 Task: Create a due date automation trigger when advanced on, on the tuesday after a card is due add fields with custom field "Resume" set to a number greater or equal to 1 and greater or equal to 10 at 11:00 AM.
Action: Mouse moved to (978, 78)
Screenshot: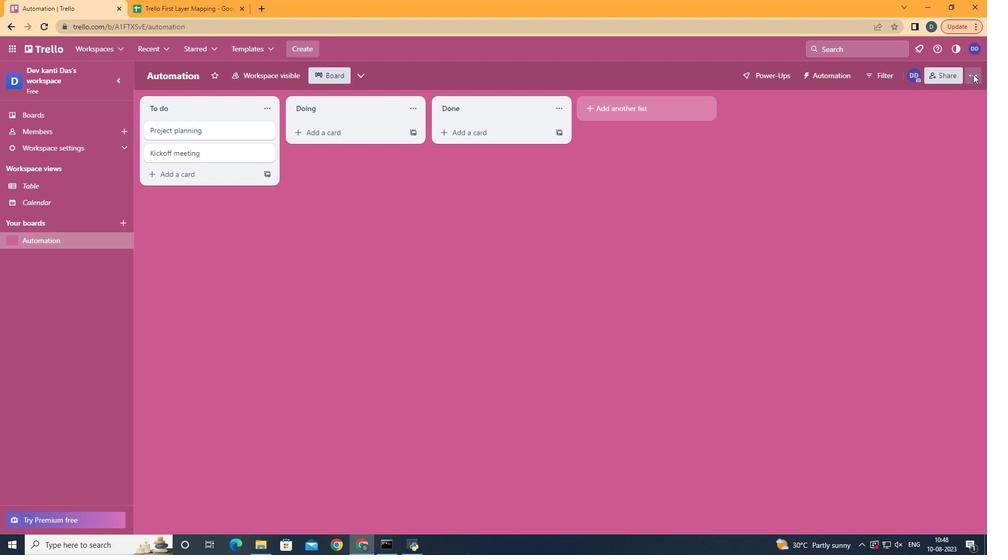 
Action: Mouse pressed left at (978, 78)
Screenshot: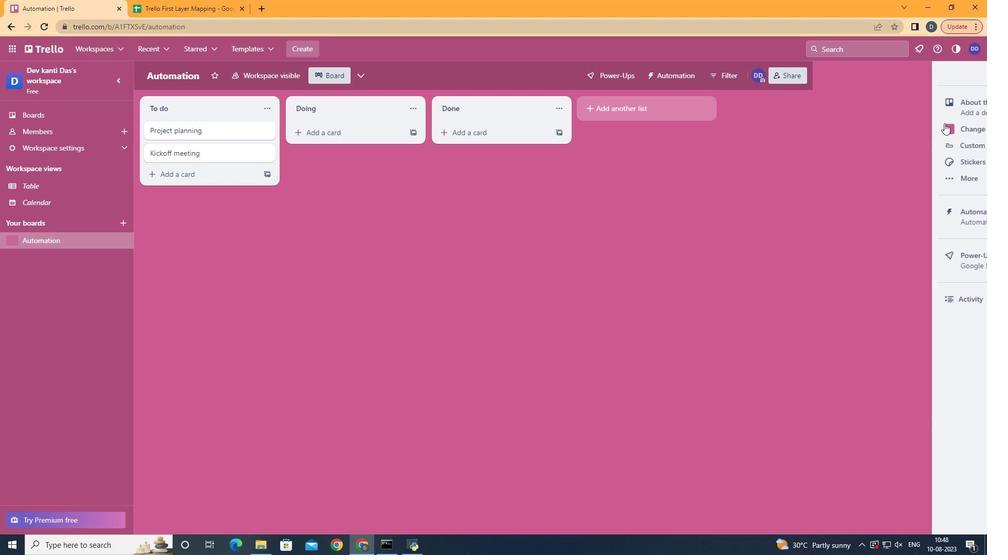 
Action: Mouse moved to (875, 233)
Screenshot: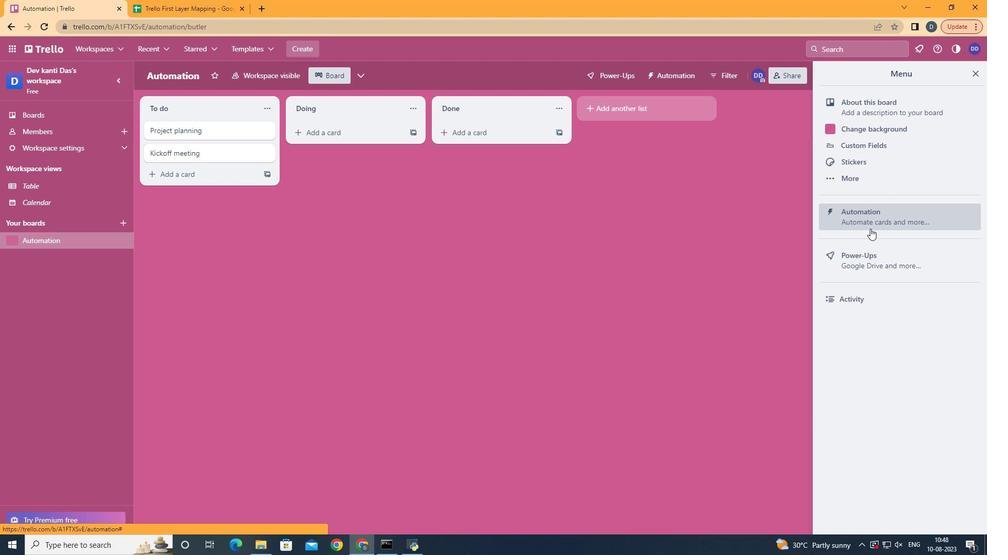 
Action: Mouse pressed left at (875, 233)
Screenshot: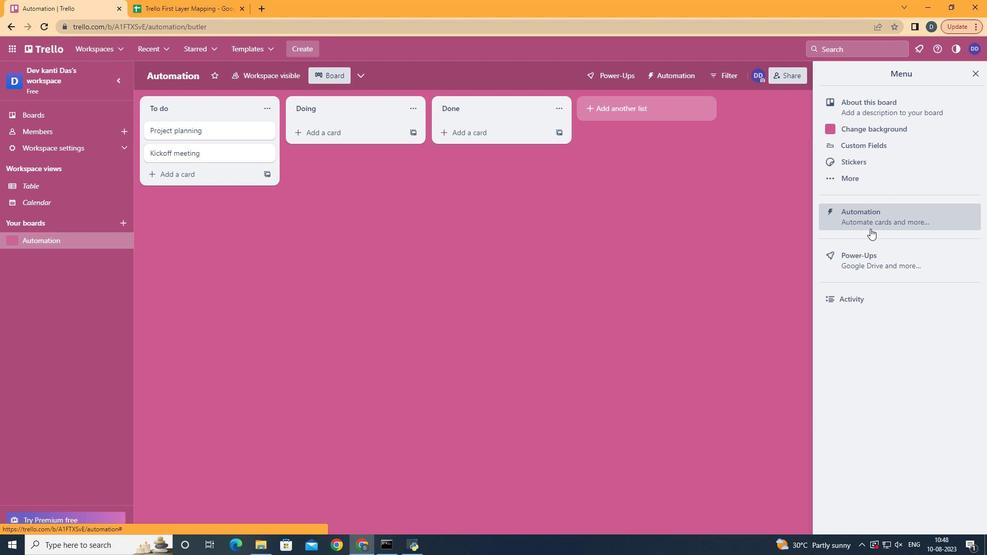 
Action: Mouse moved to (167, 207)
Screenshot: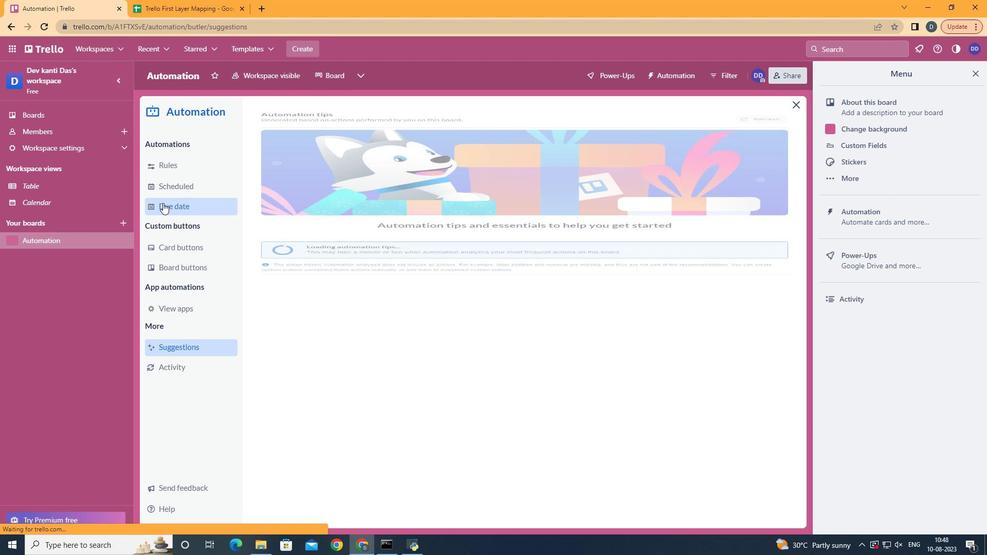 
Action: Mouse pressed left at (167, 207)
Screenshot: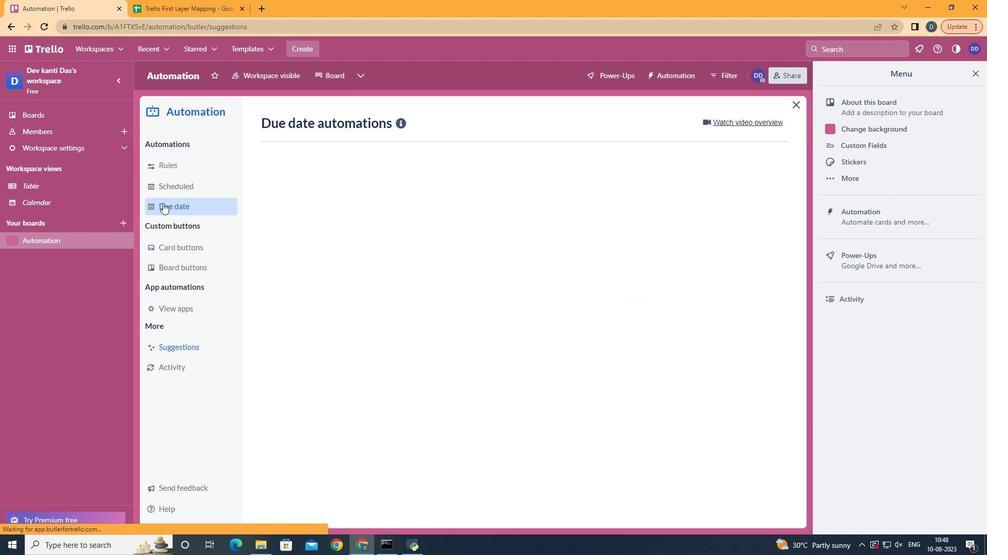 
Action: Mouse moved to (718, 126)
Screenshot: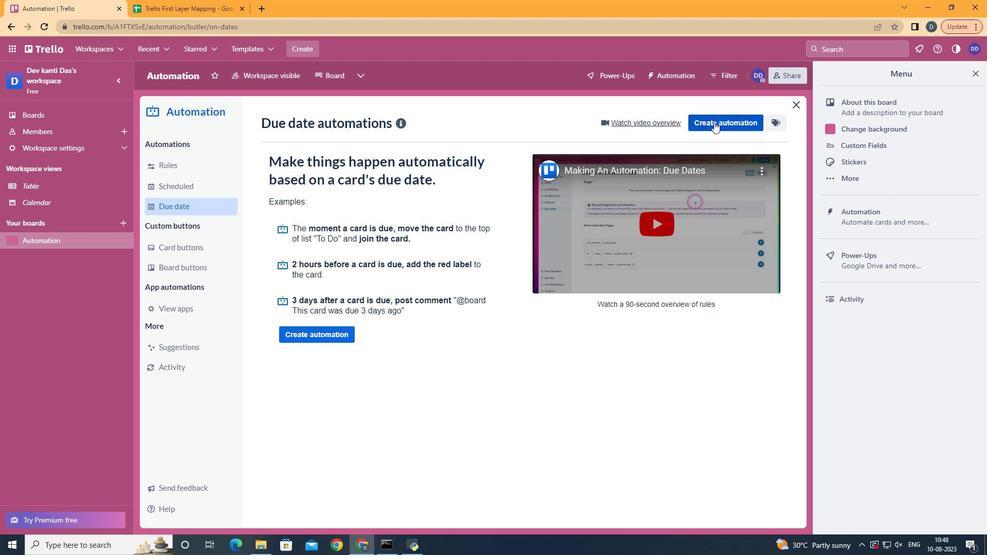 
Action: Mouse pressed left at (718, 126)
Screenshot: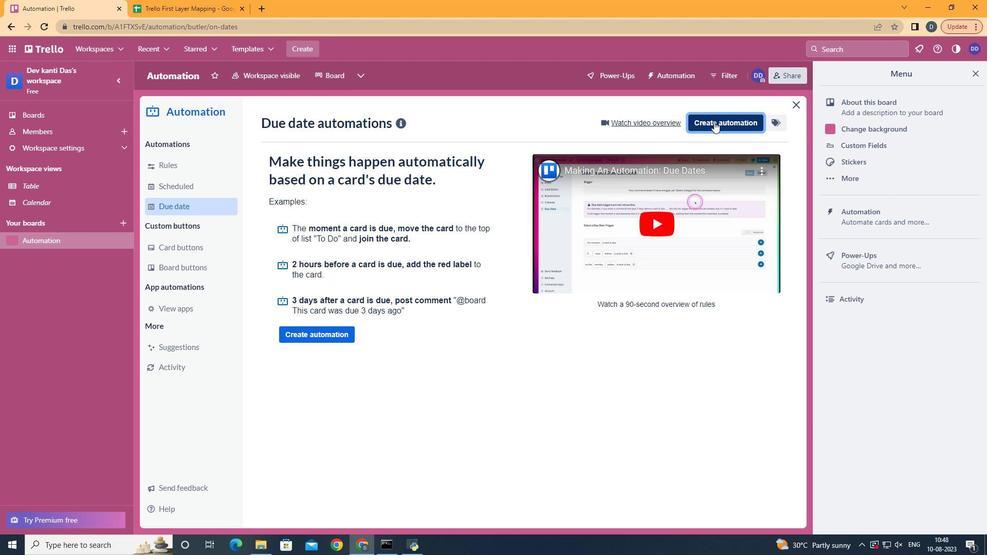 
Action: Mouse moved to (576, 222)
Screenshot: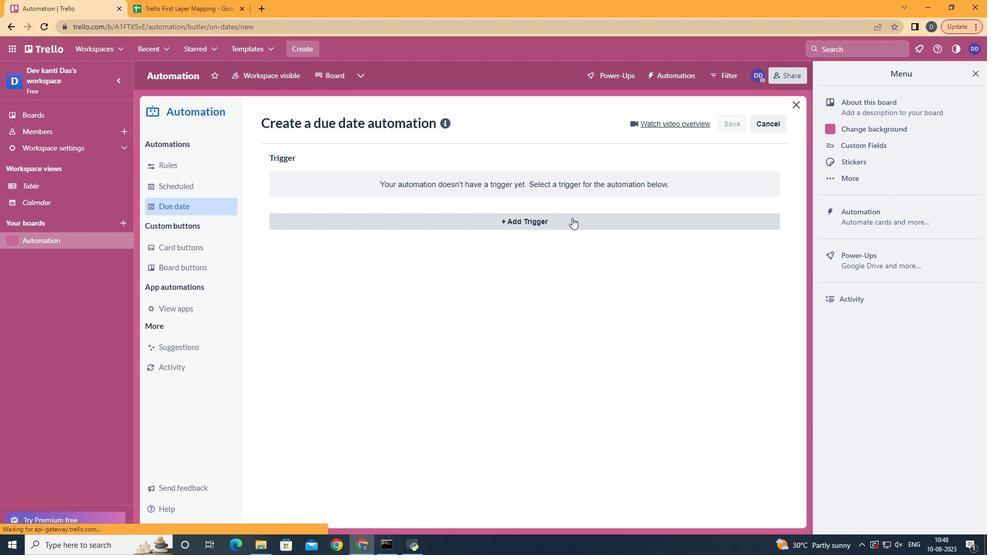 
Action: Mouse pressed left at (576, 222)
Screenshot: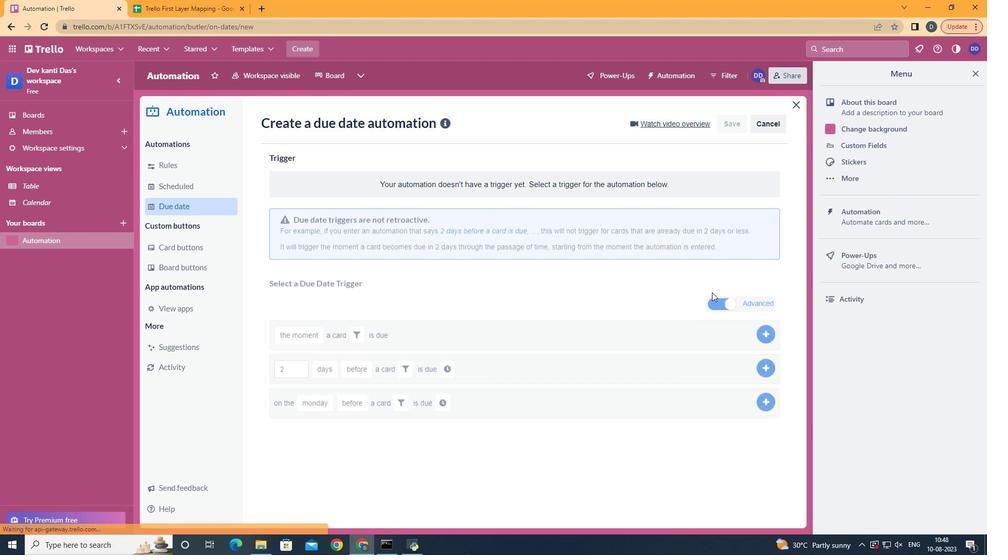 
Action: Mouse moved to (339, 294)
Screenshot: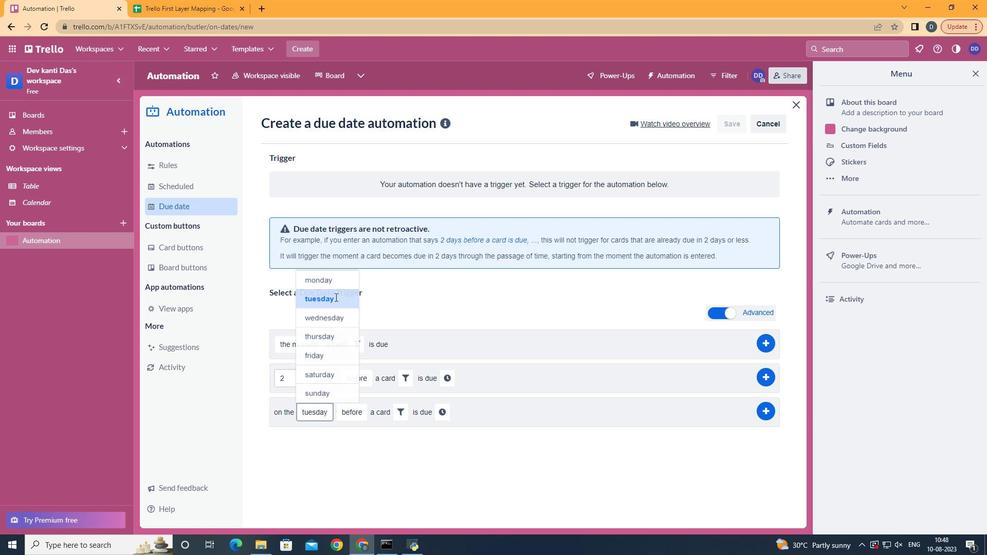 
Action: Mouse pressed left at (339, 294)
Screenshot: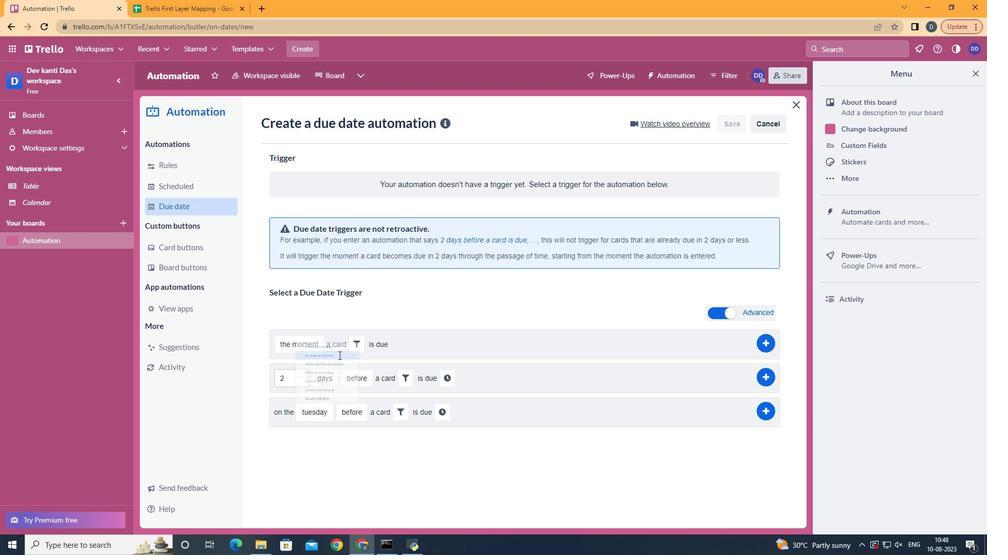 
Action: Mouse moved to (357, 455)
Screenshot: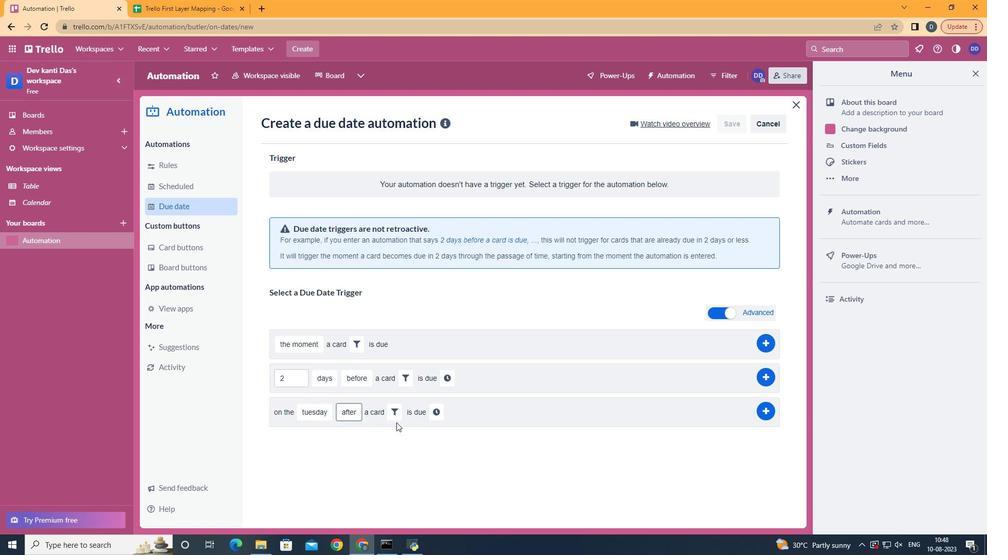 
Action: Mouse pressed left at (357, 455)
Screenshot: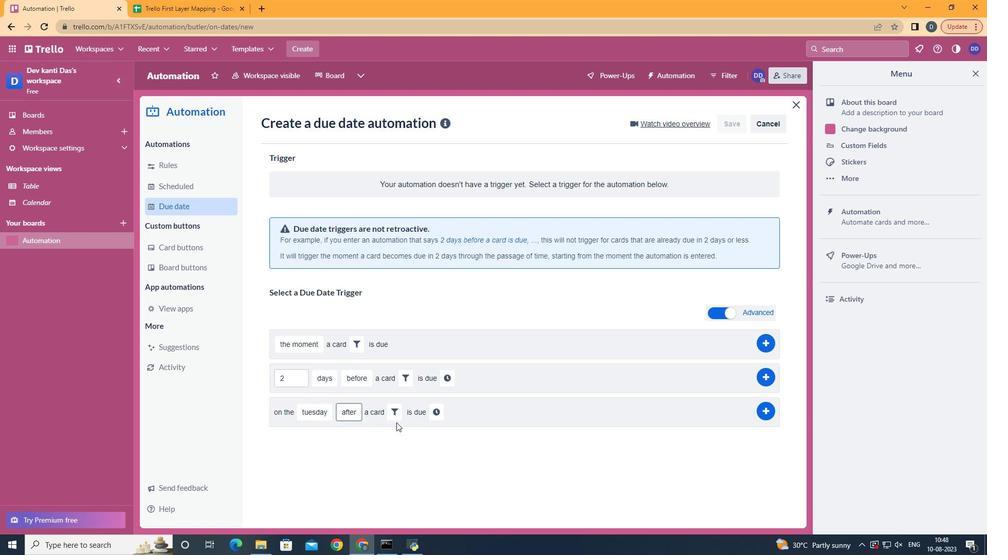 
Action: Mouse moved to (405, 417)
Screenshot: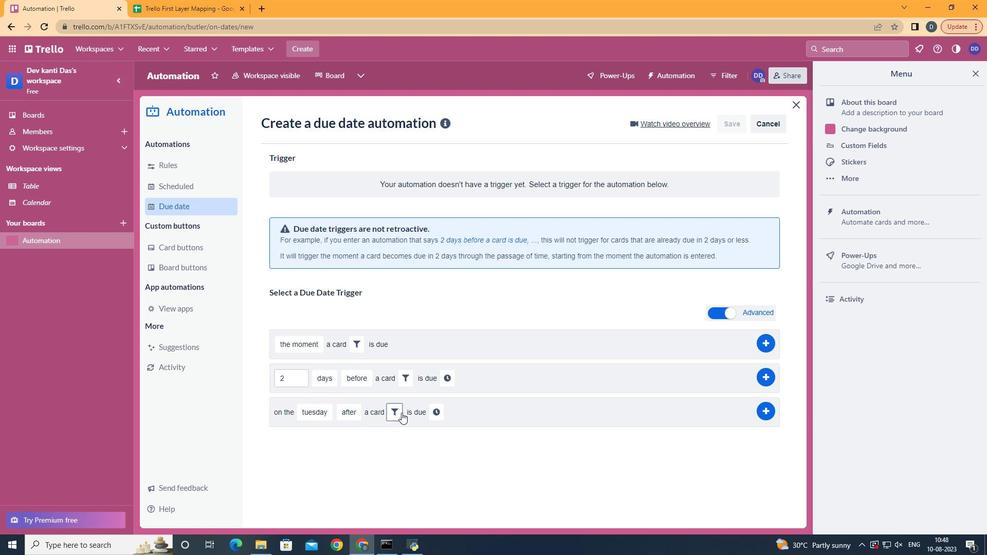 
Action: Mouse pressed left at (405, 417)
Screenshot: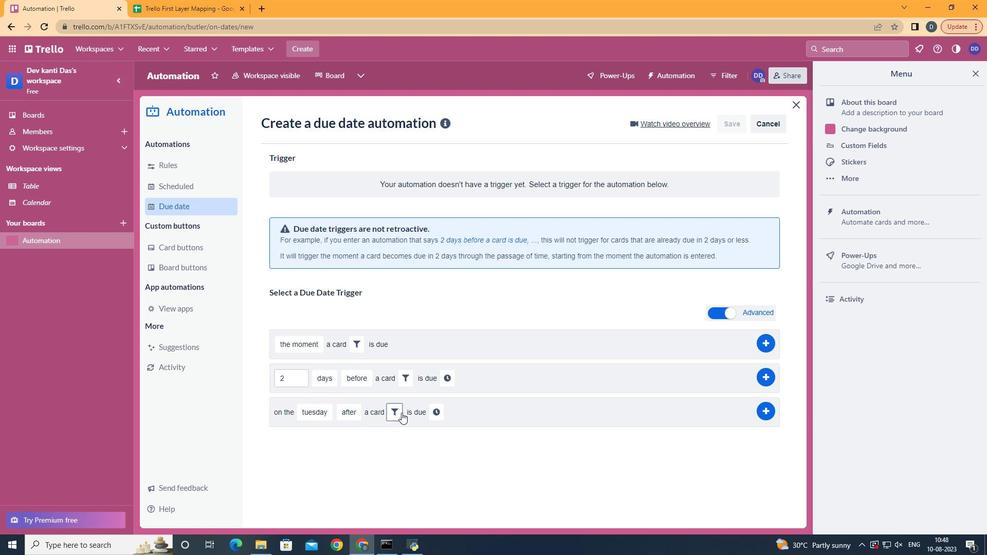 
Action: Mouse moved to (560, 455)
Screenshot: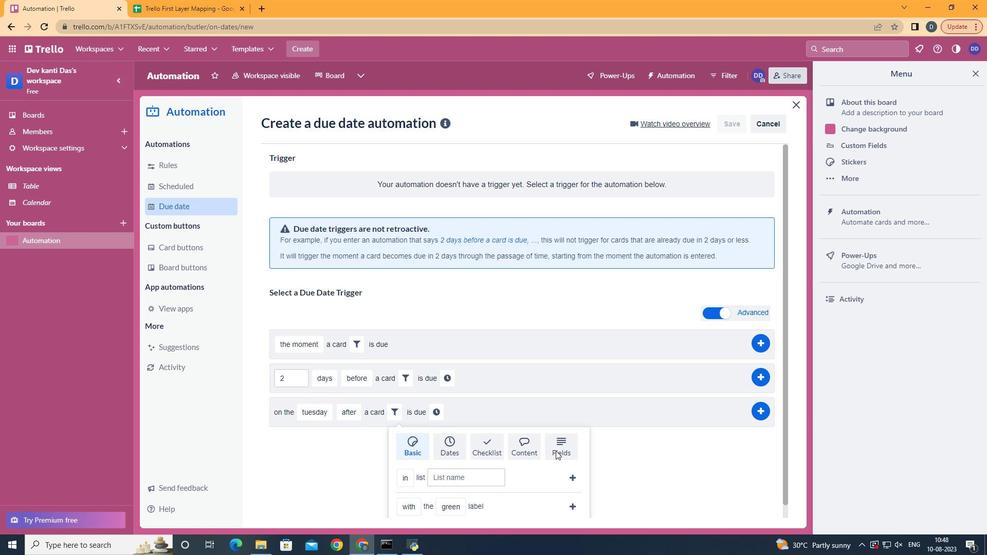 
Action: Mouse pressed left at (560, 455)
Screenshot: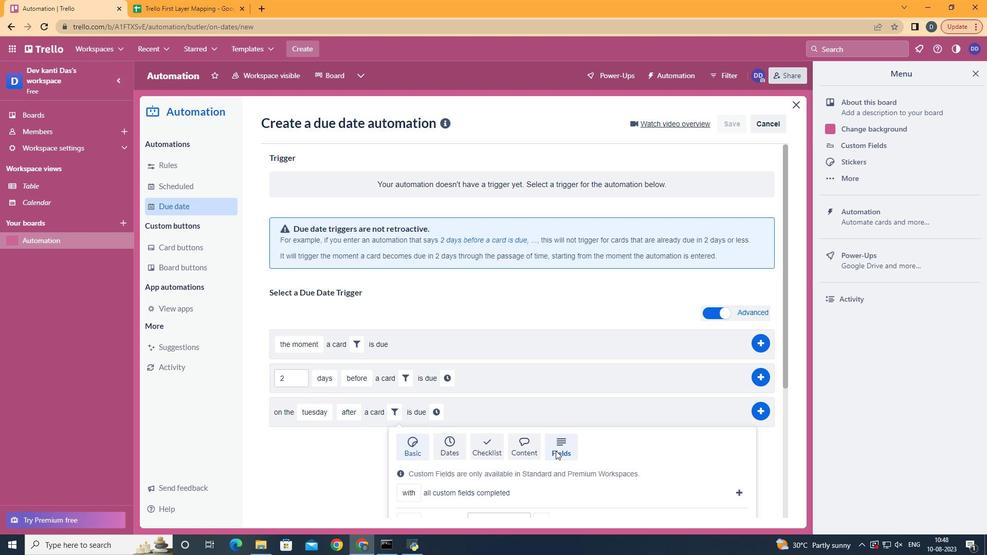 
Action: Mouse moved to (560, 455)
Screenshot: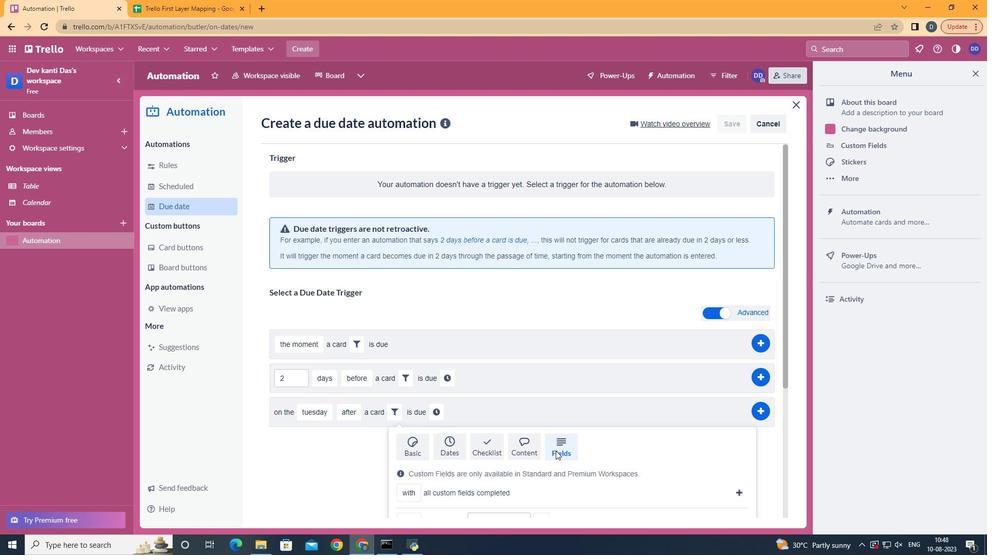 
Action: Mouse scrolled (560, 454) with delta (0, 0)
Screenshot: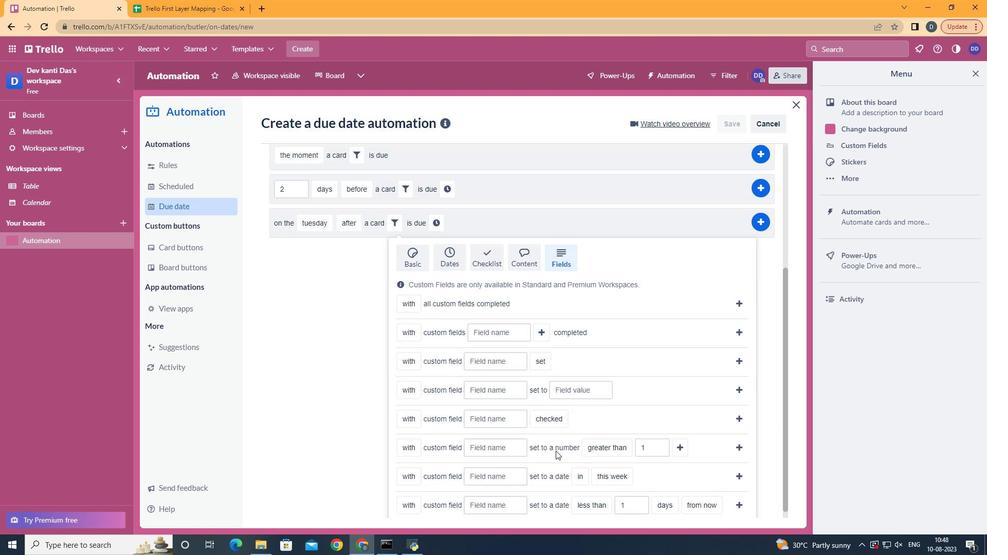 
Action: Mouse scrolled (560, 454) with delta (0, 0)
Screenshot: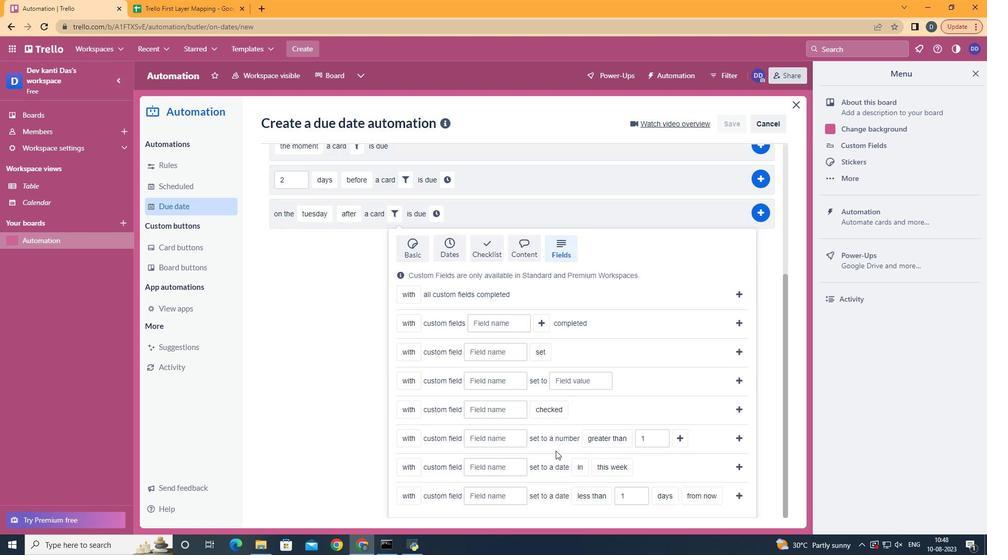 
Action: Mouse scrolled (560, 454) with delta (0, 0)
Screenshot: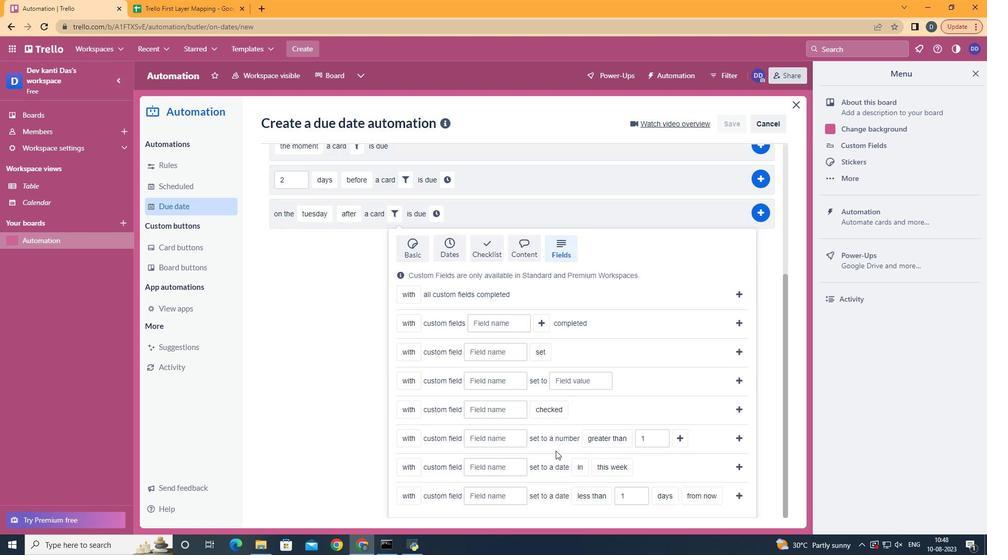 
Action: Mouse scrolled (560, 454) with delta (0, 0)
Screenshot: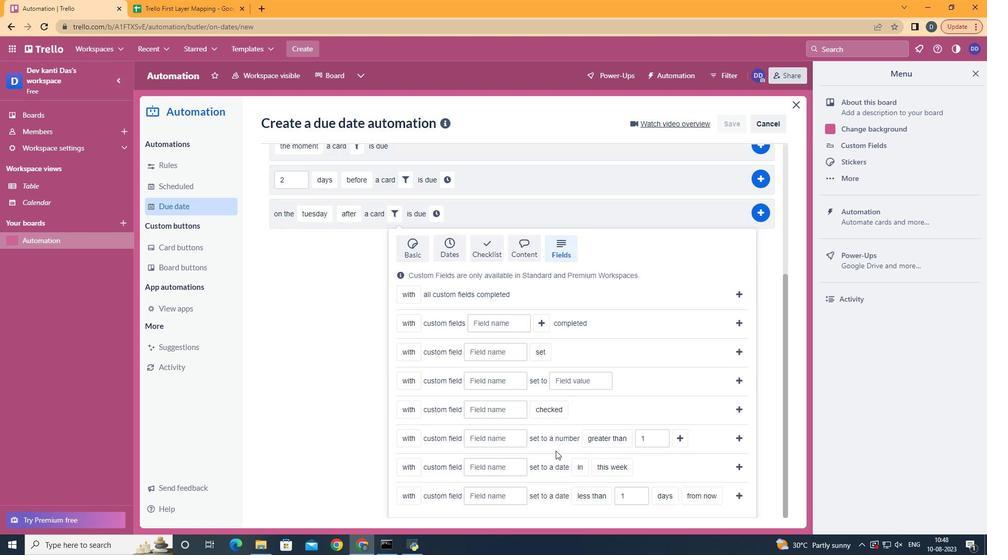 
Action: Mouse scrolled (560, 454) with delta (0, 0)
Screenshot: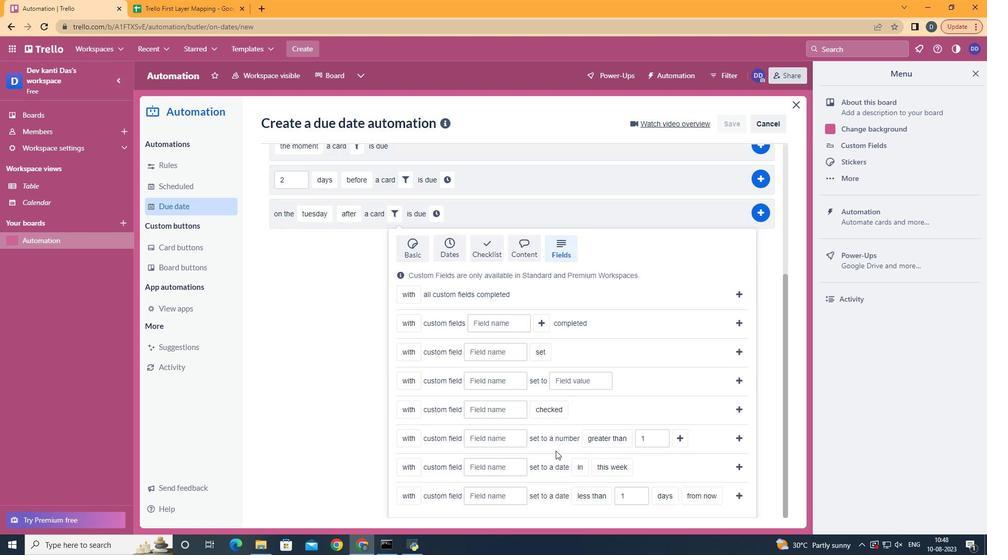 
Action: Mouse scrolled (560, 454) with delta (0, 0)
Screenshot: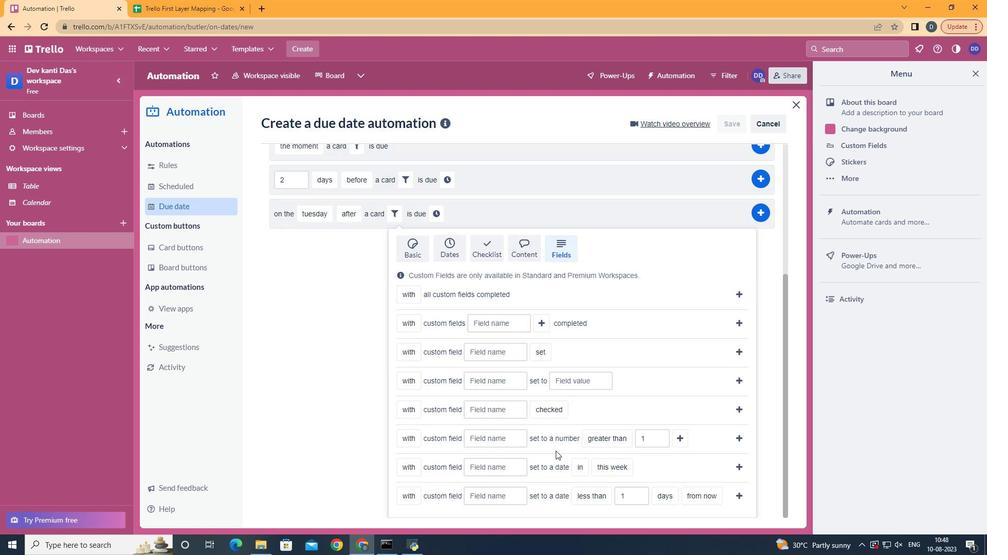 
Action: Mouse moved to (424, 462)
Screenshot: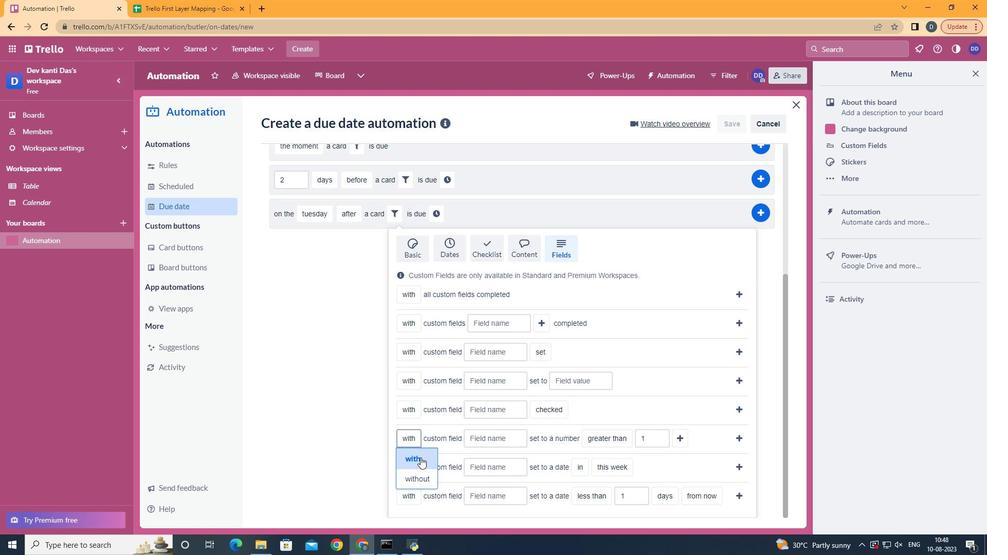 
Action: Mouse pressed left at (424, 462)
Screenshot: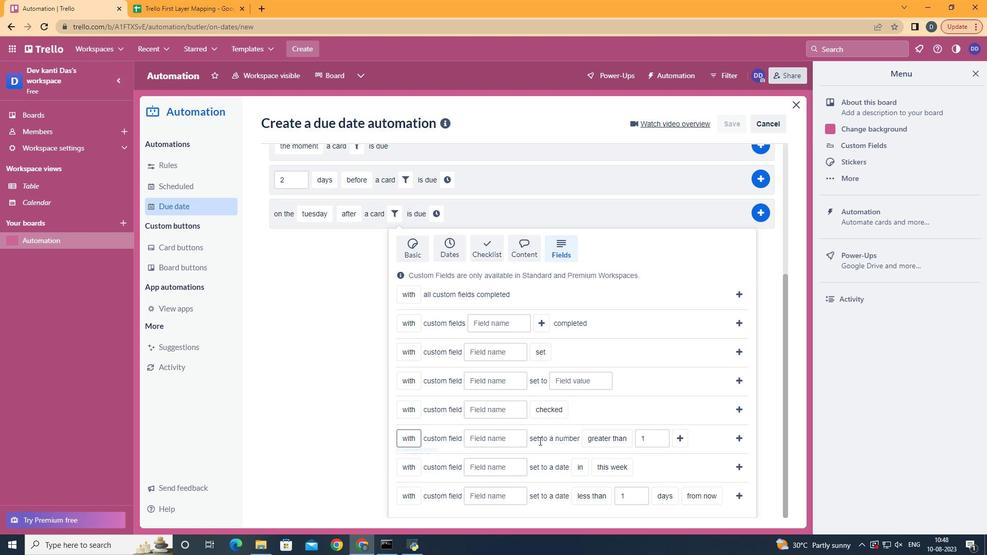
Action: Mouse moved to (519, 438)
Screenshot: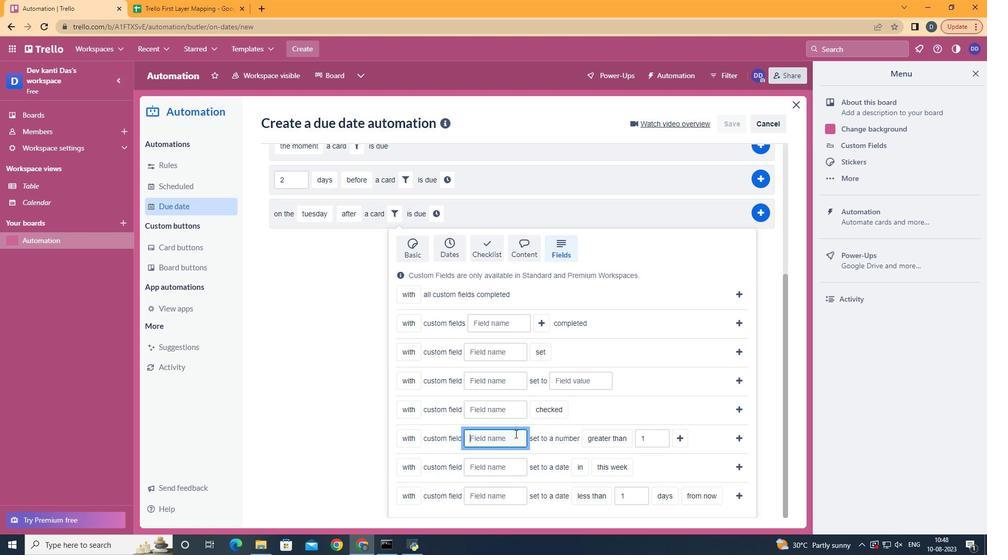 
Action: Mouse pressed left at (519, 438)
Screenshot: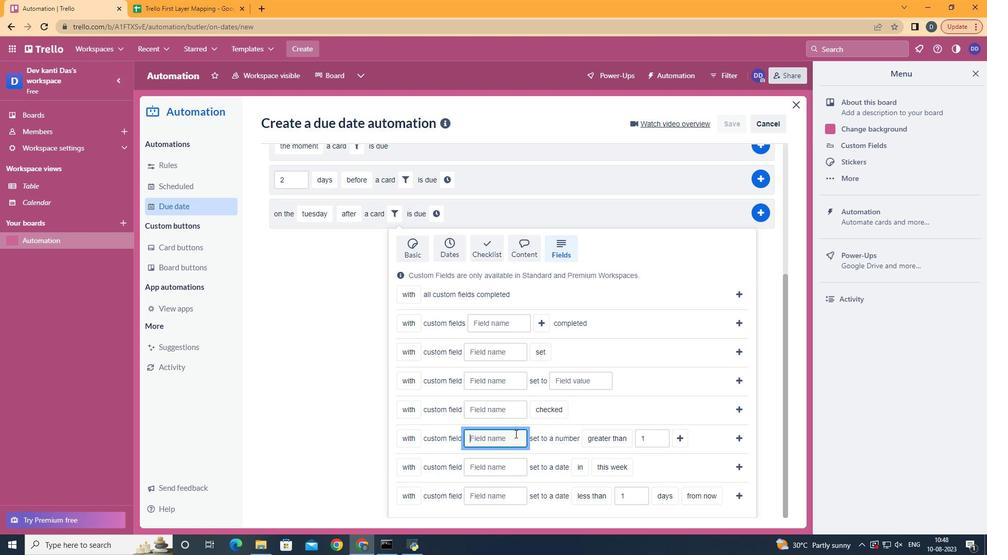 
Action: Mouse moved to (519, 438)
Screenshot: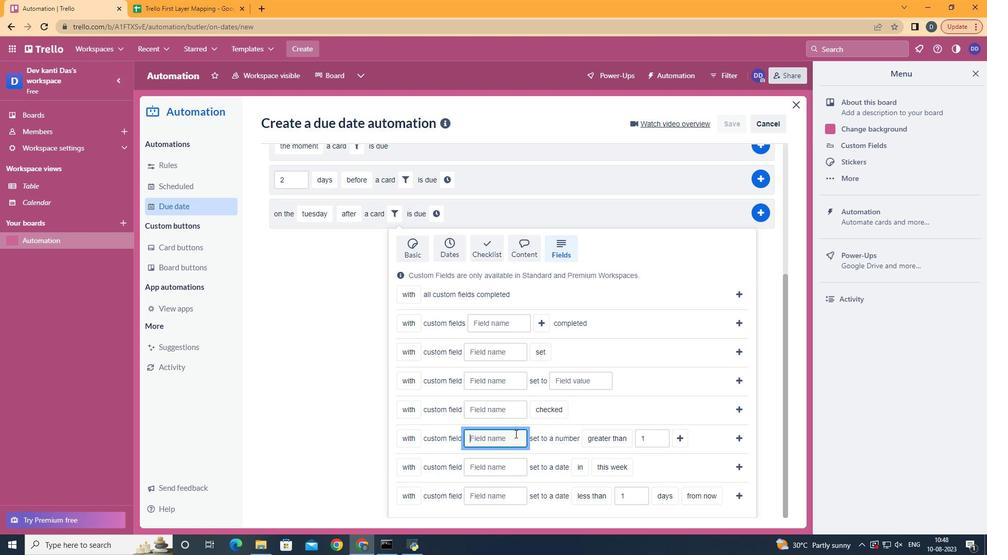 
Action: Key pressed <Key.shift>Resume
Screenshot: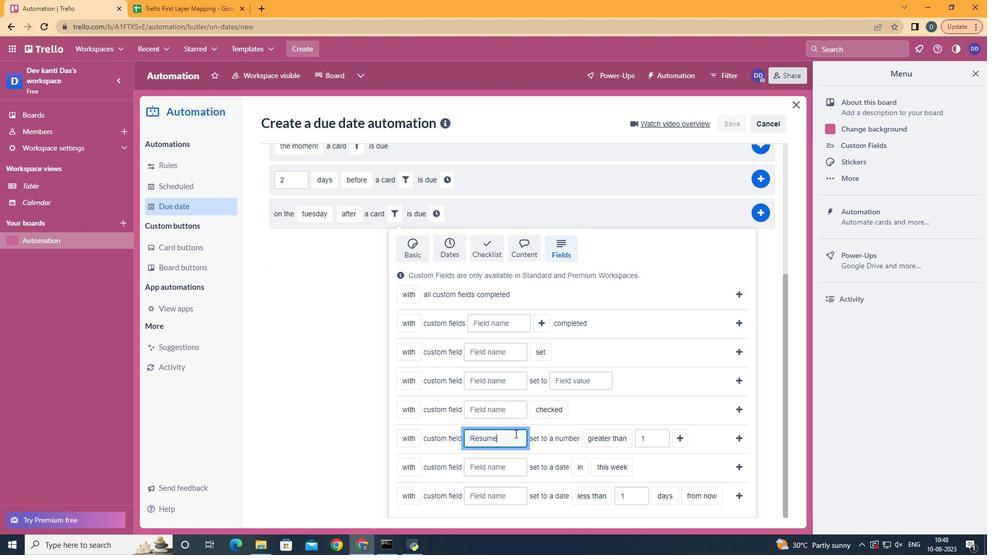 
Action: Mouse moved to (643, 388)
Screenshot: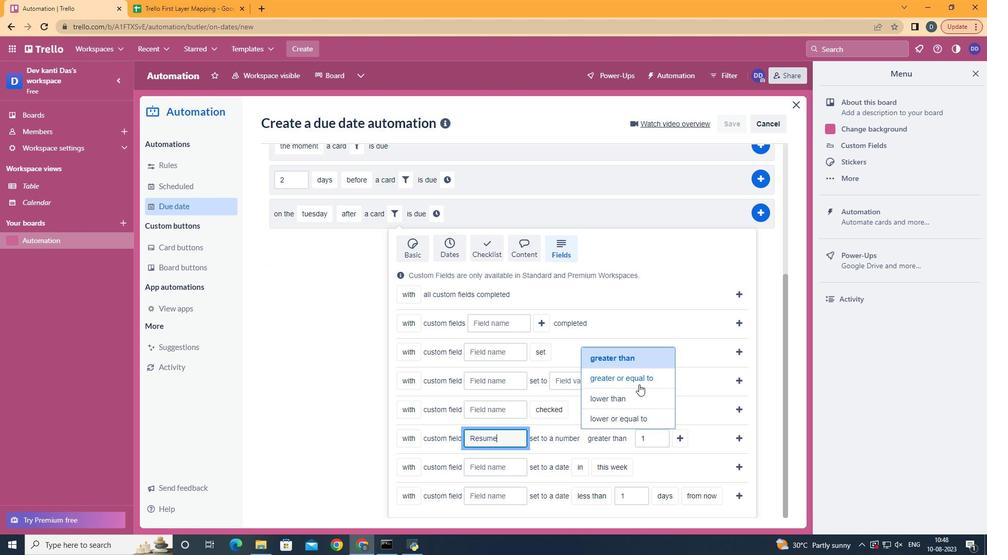 
Action: Mouse pressed left at (643, 388)
Screenshot: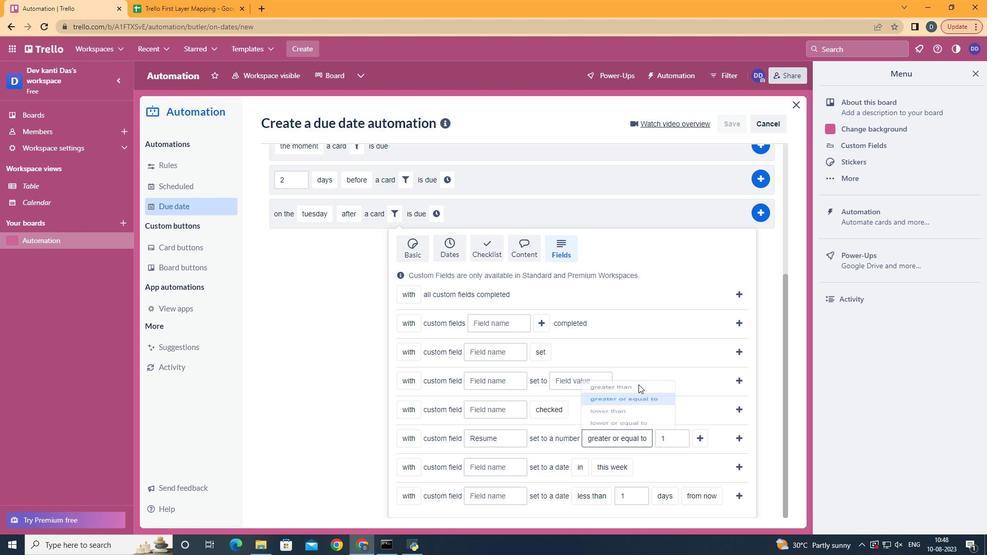 
Action: Mouse moved to (702, 452)
Screenshot: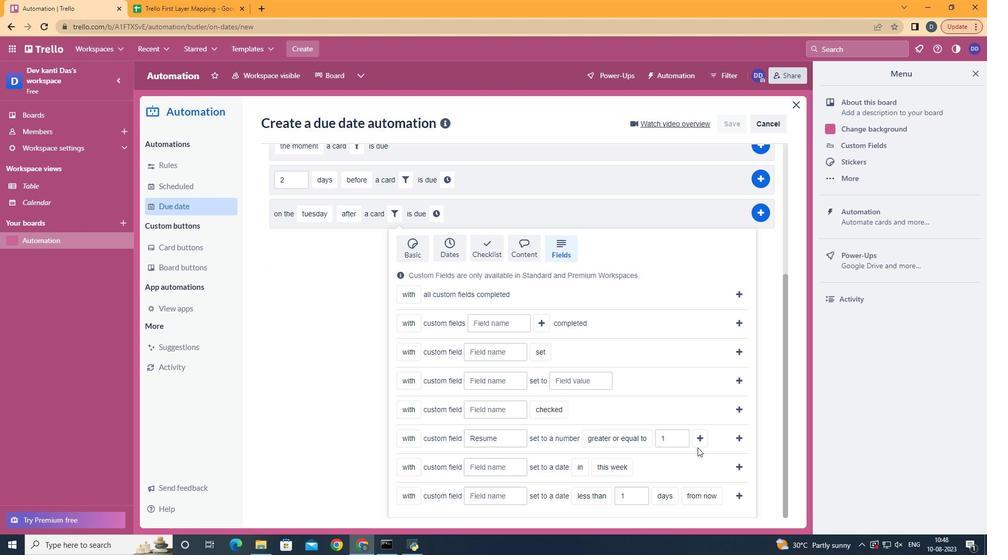 
Action: Mouse pressed left at (702, 452)
Screenshot: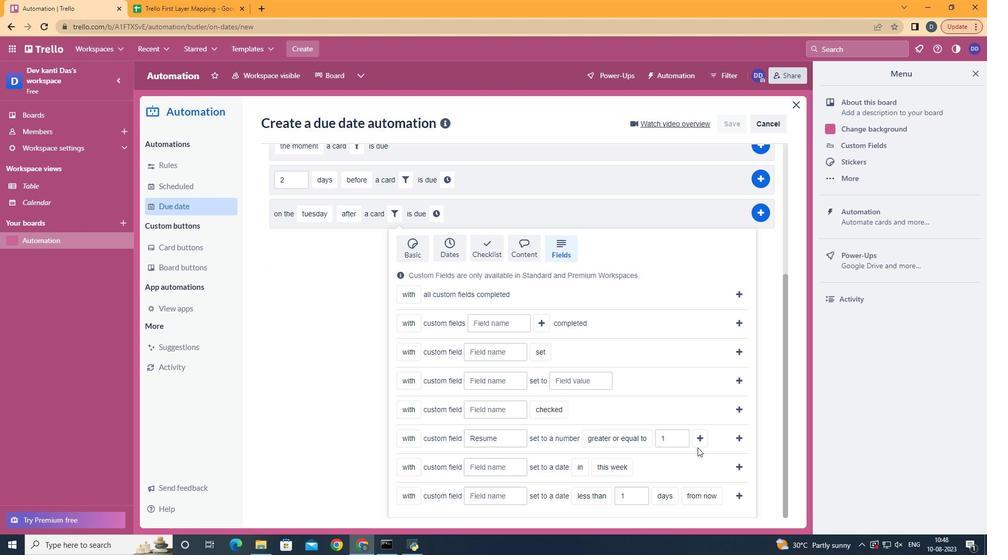 
Action: Mouse moved to (710, 434)
Screenshot: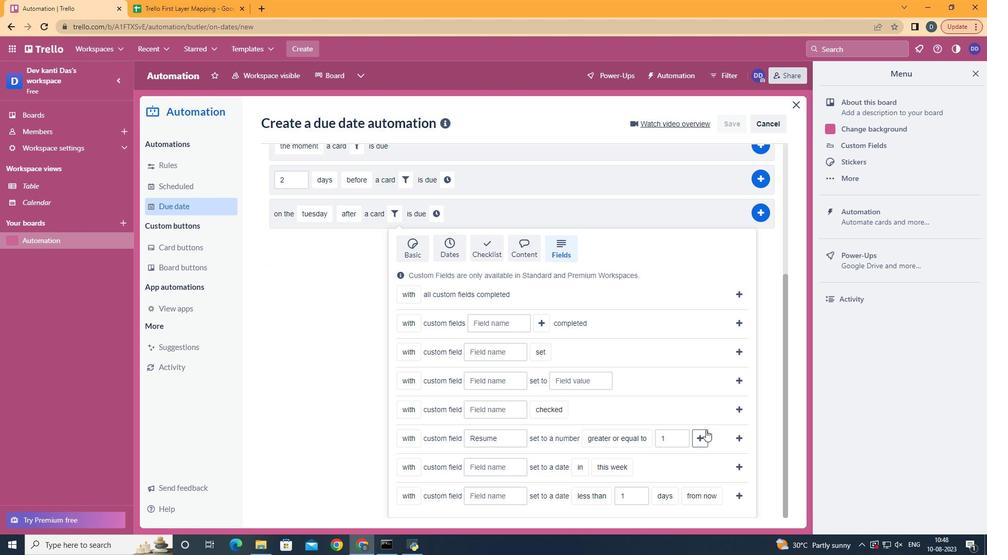 
Action: Mouse pressed left at (710, 434)
Screenshot: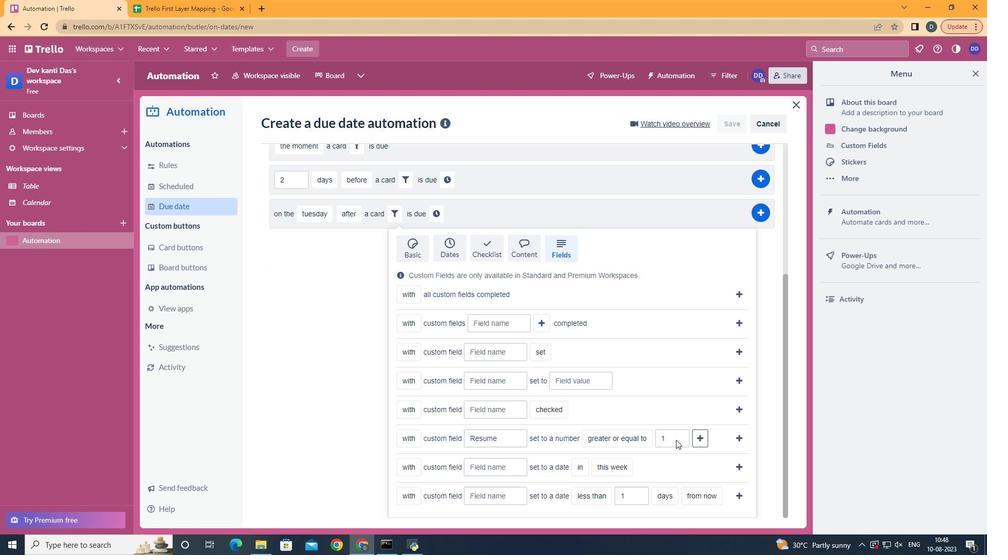 
Action: Mouse moved to (467, 440)
Screenshot: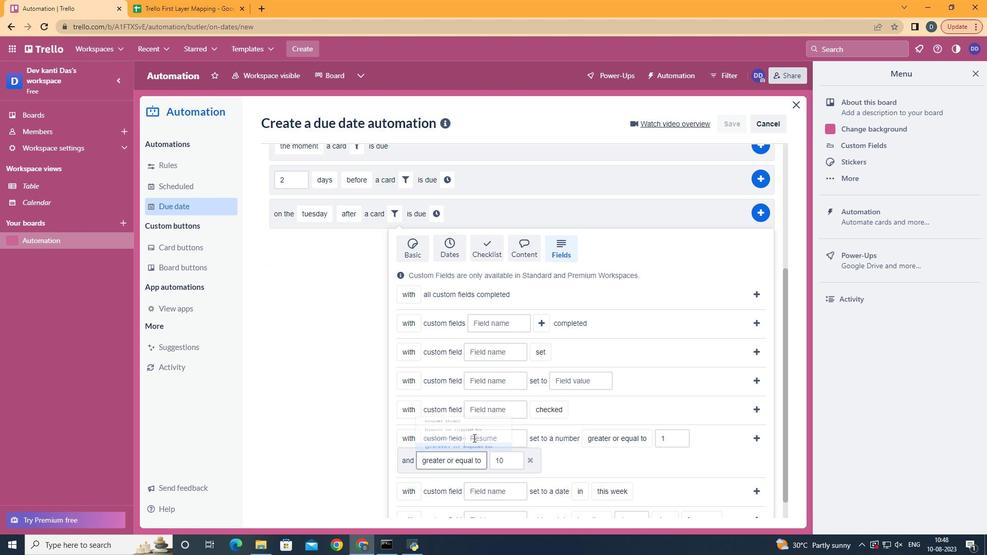 
Action: Mouse pressed left at (467, 440)
Screenshot: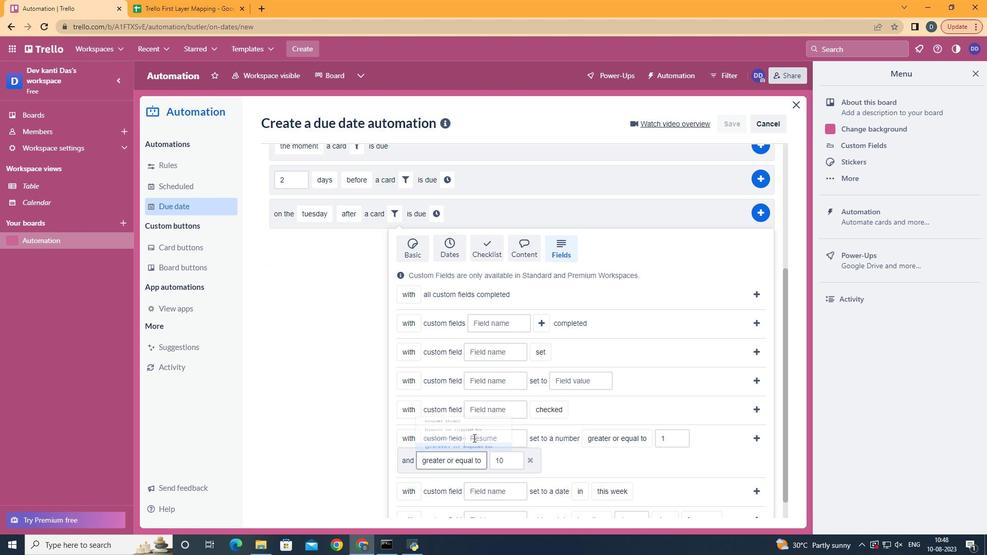 
Action: Mouse moved to (754, 445)
Screenshot: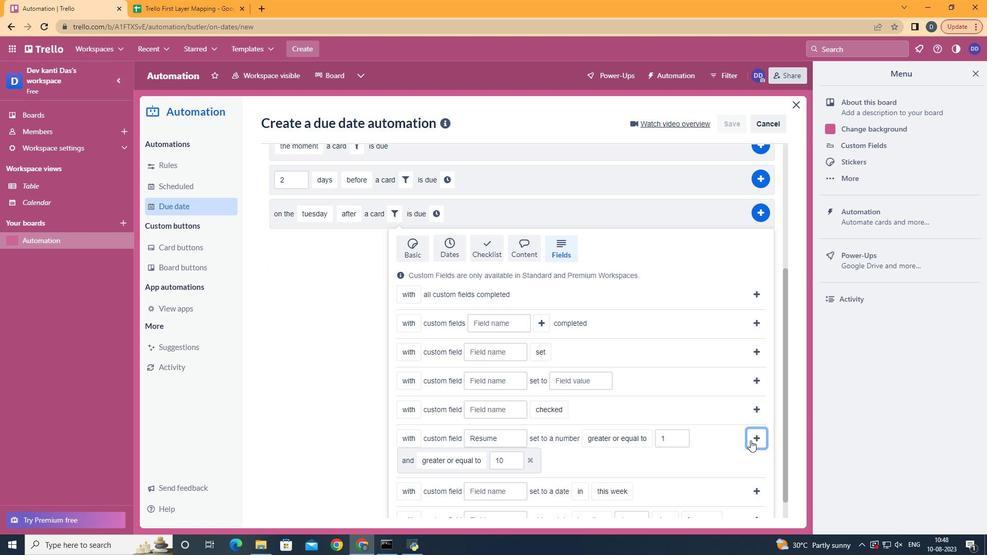 
Action: Mouse pressed left at (754, 445)
Screenshot: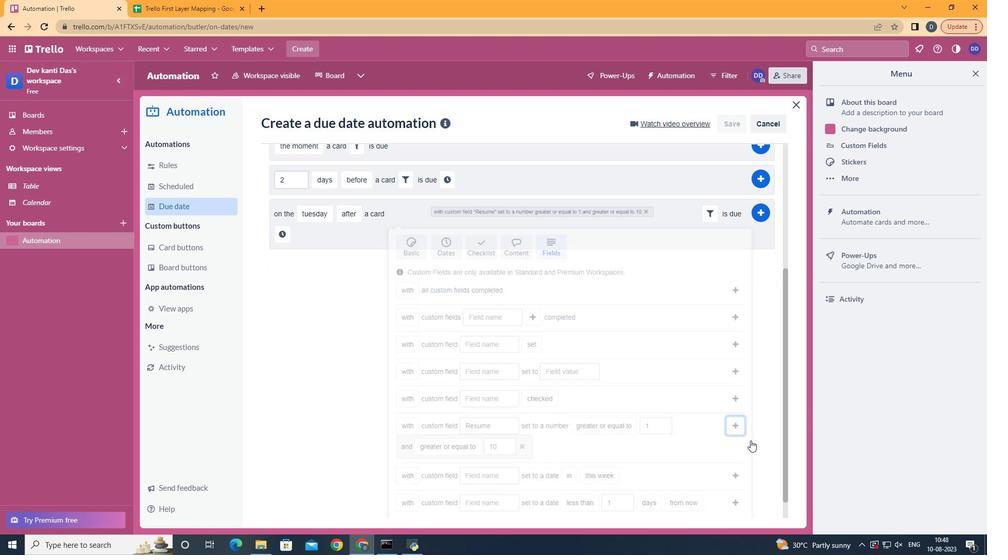 
Action: Mouse moved to (291, 435)
Screenshot: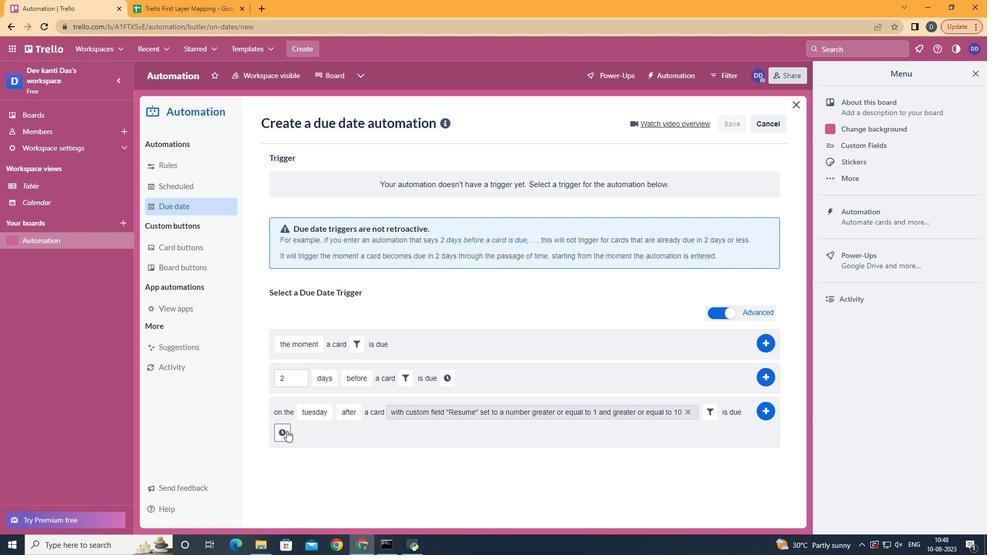 
Action: Mouse pressed left at (291, 435)
Screenshot: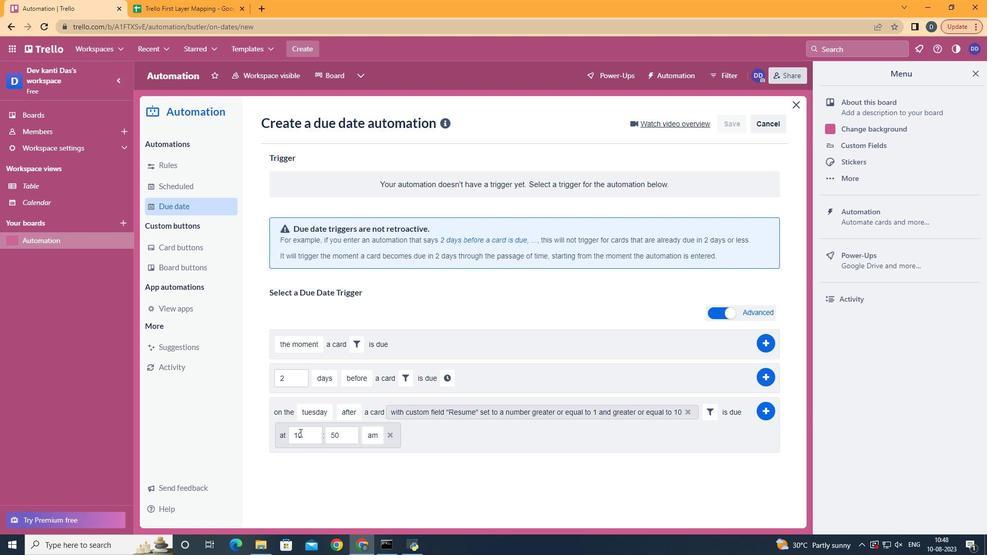 
Action: Mouse moved to (313, 438)
Screenshot: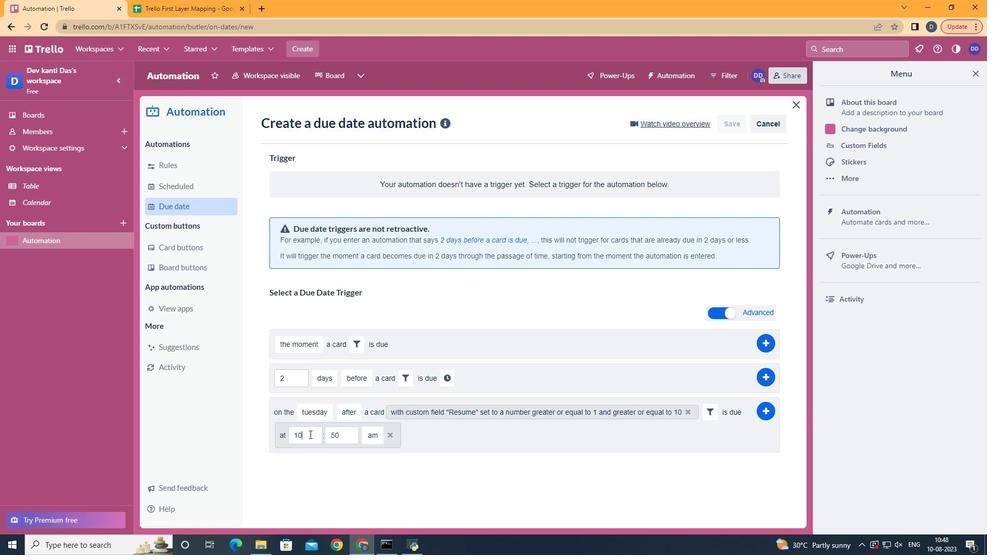 
Action: Mouse pressed left at (313, 438)
Screenshot: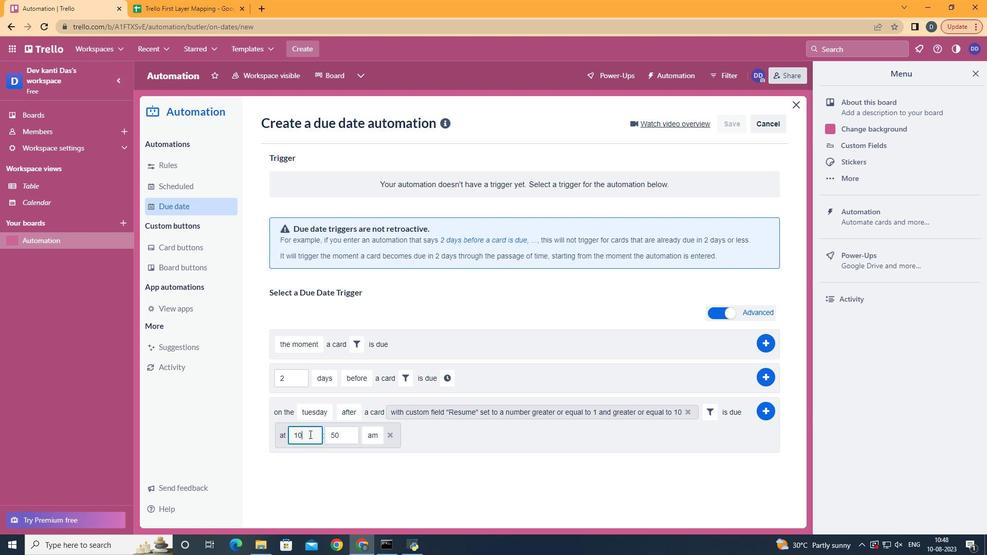 
Action: Mouse moved to (305, 442)
Screenshot: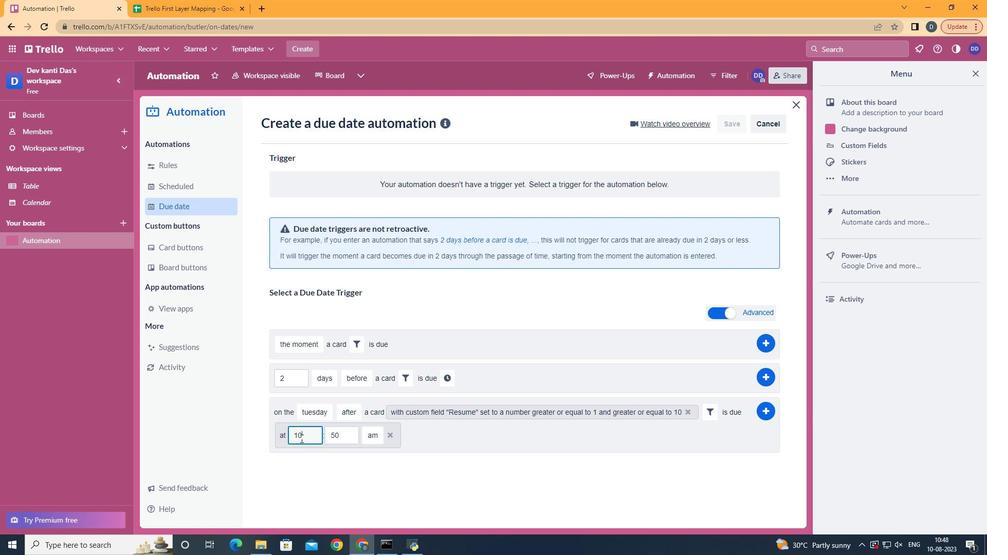 
Action: Key pressed <Key.backspace>1
Screenshot: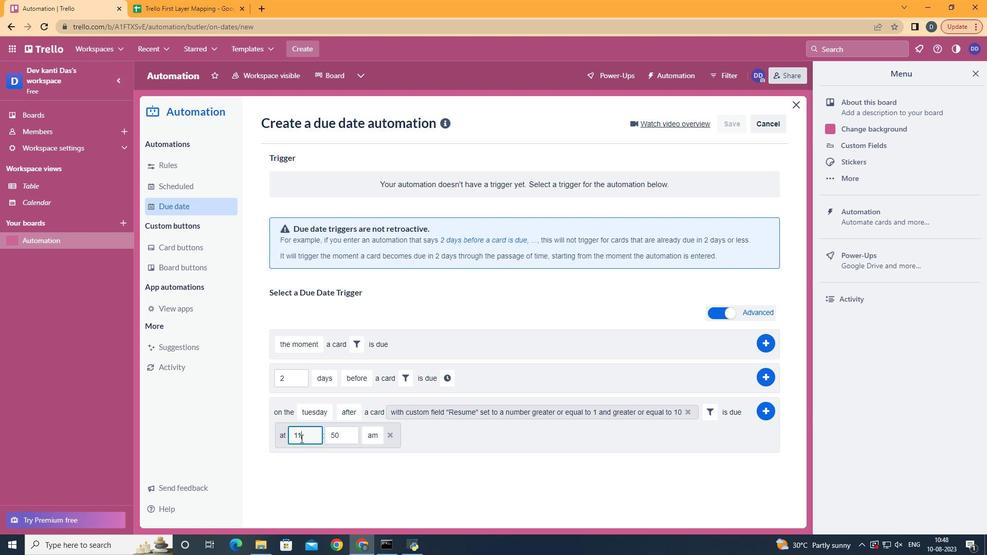
Action: Mouse moved to (345, 444)
Screenshot: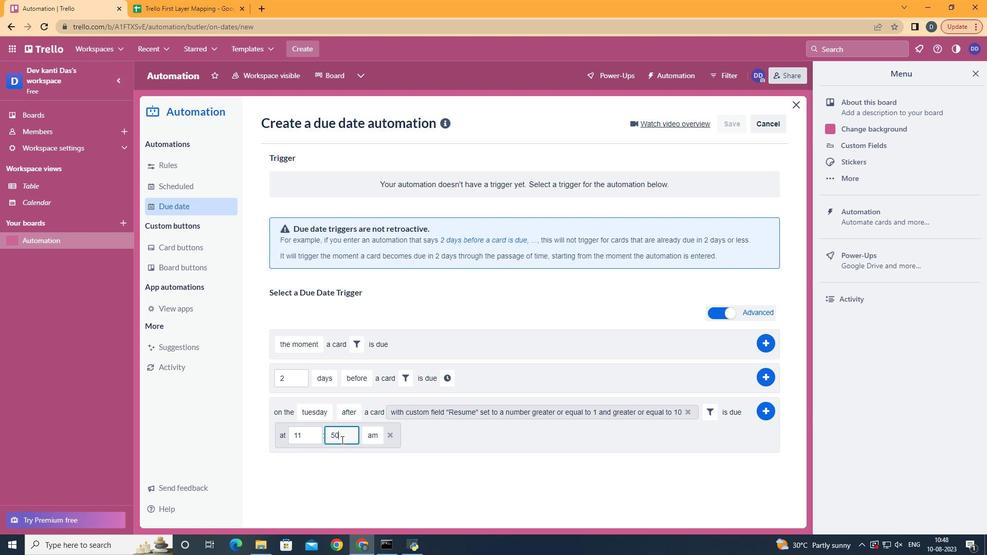 
Action: Mouse pressed left at (345, 444)
Screenshot: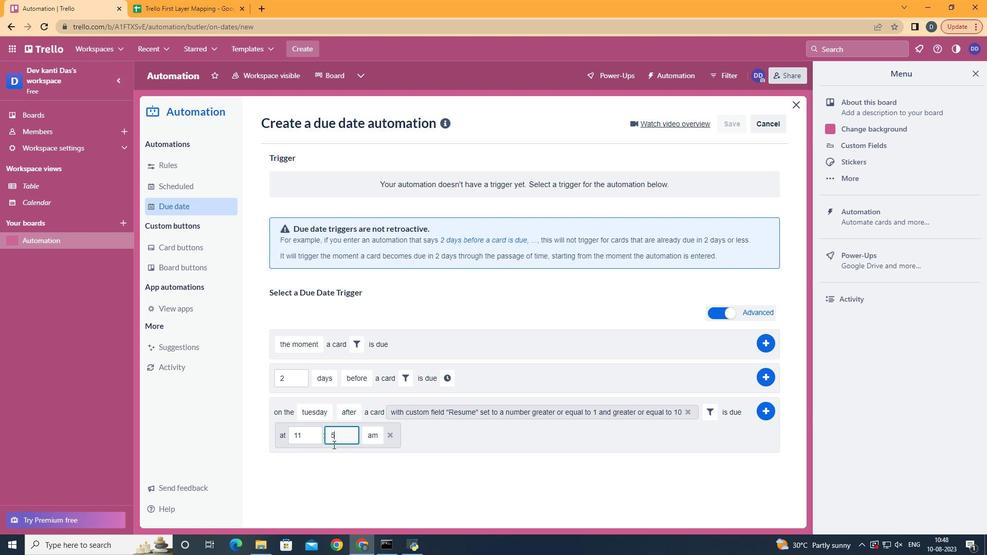 
Action: Key pressed <Key.backspace>
Screenshot: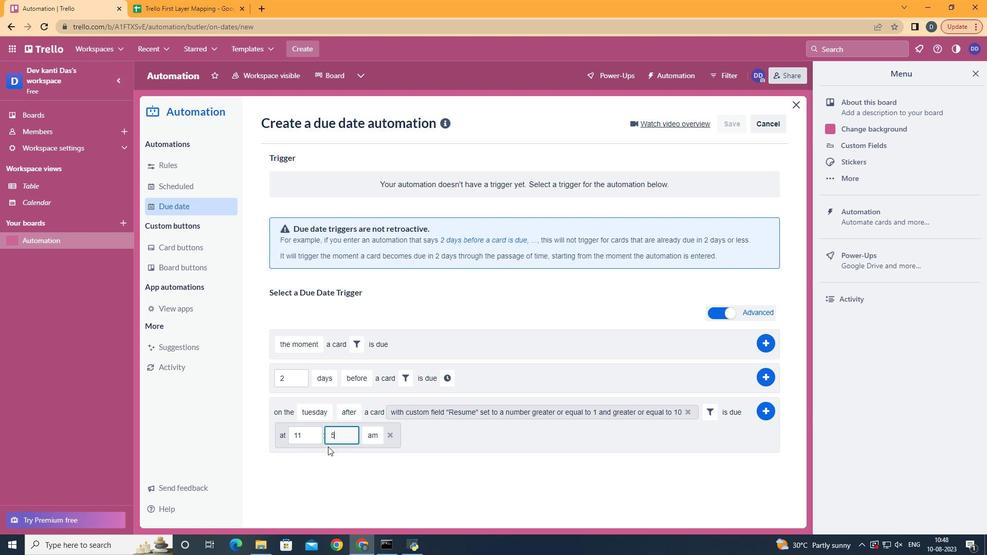 
Action: Mouse moved to (332, 451)
Screenshot: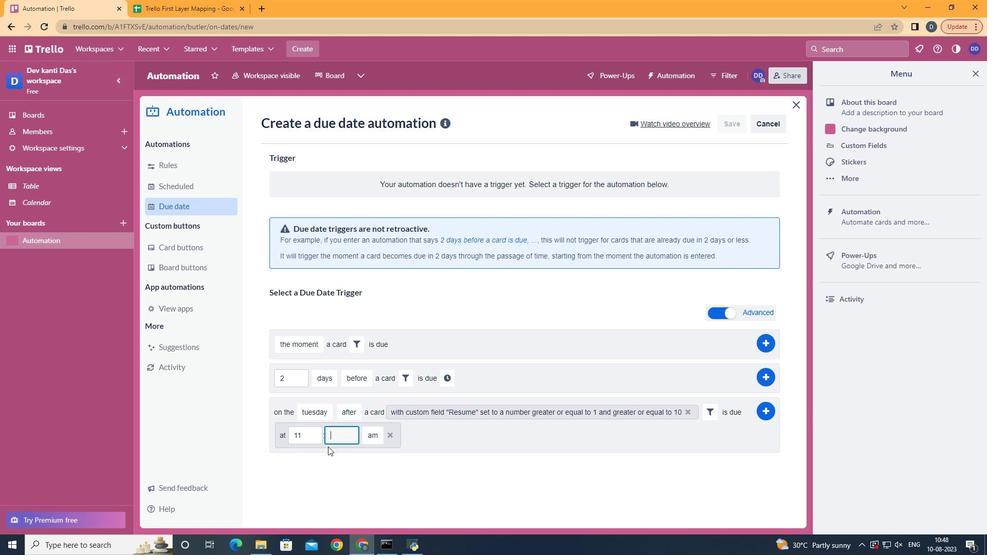 
Action: Key pressed <Key.backspace>00
Screenshot: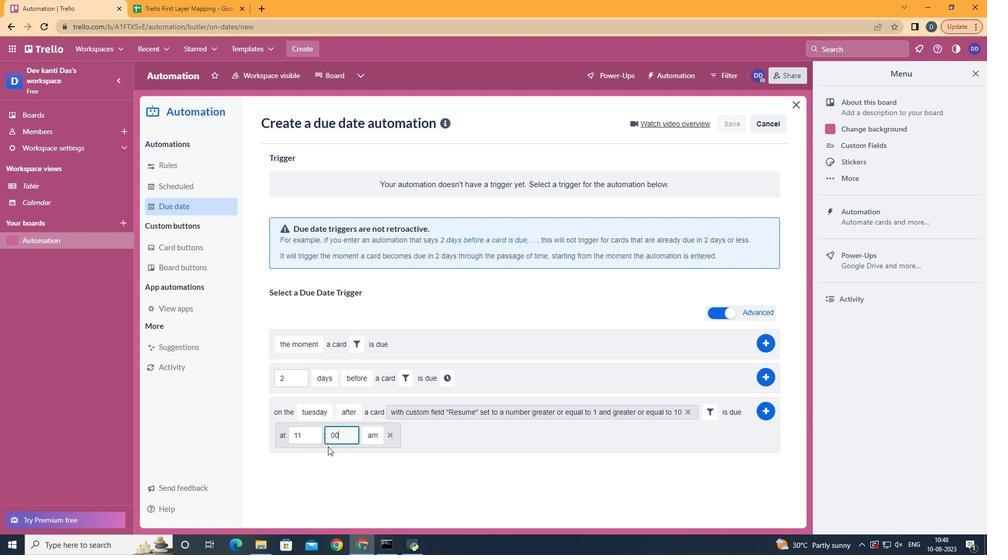 
Action: Mouse moved to (762, 413)
Screenshot: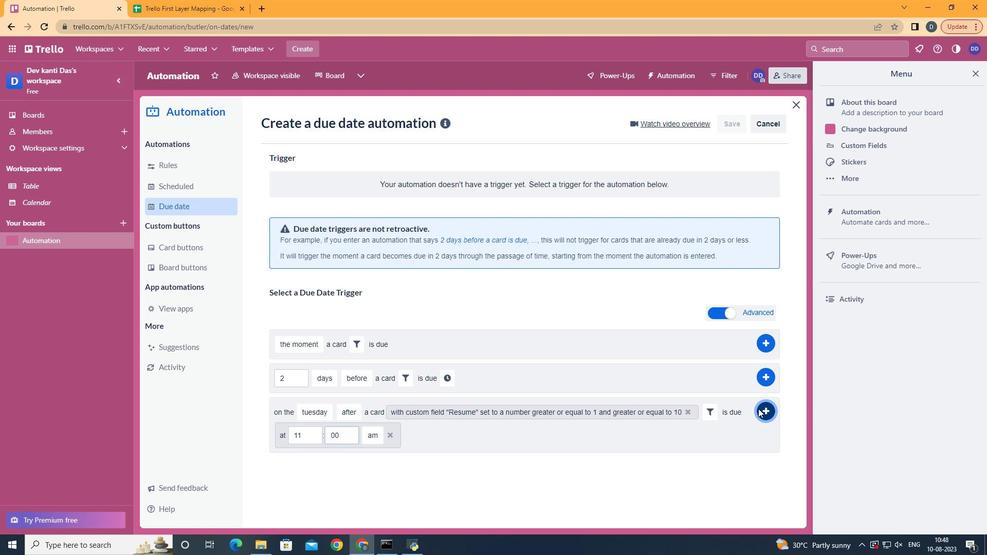 
Action: Mouse pressed left at (762, 413)
Screenshot: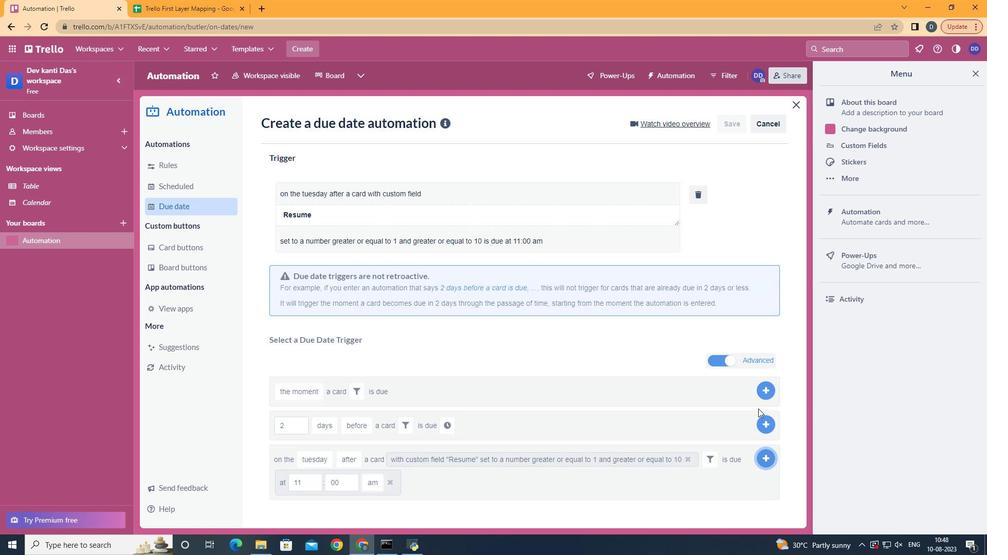 
Action: Mouse moved to (575, 284)
Screenshot: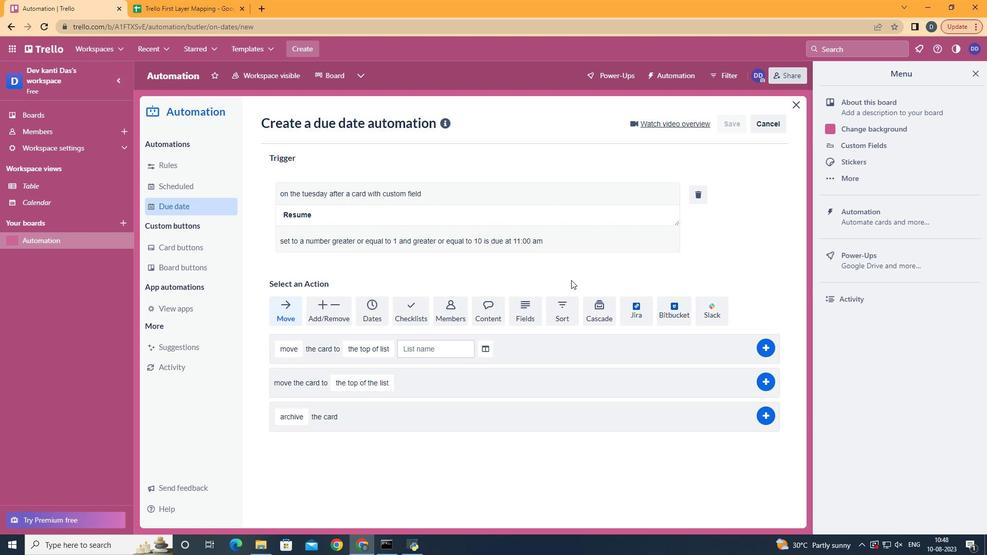 
